 Task: Add Sprouts Sliced Sharp Cheddar Cheese to the cart.
Action: Mouse moved to (17, 81)
Screenshot: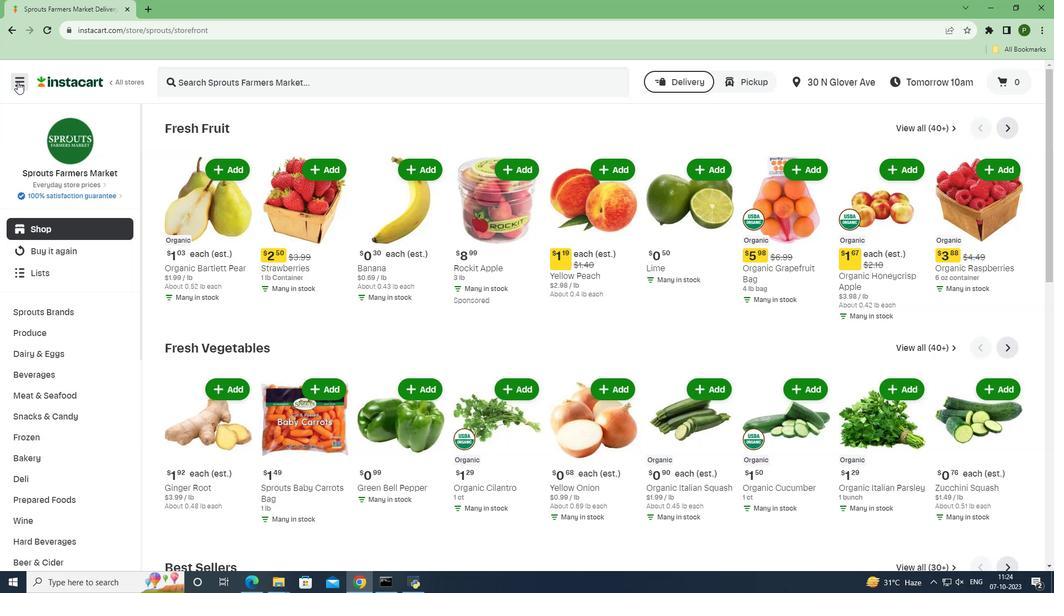 
Action: Mouse pressed left at (17, 81)
Screenshot: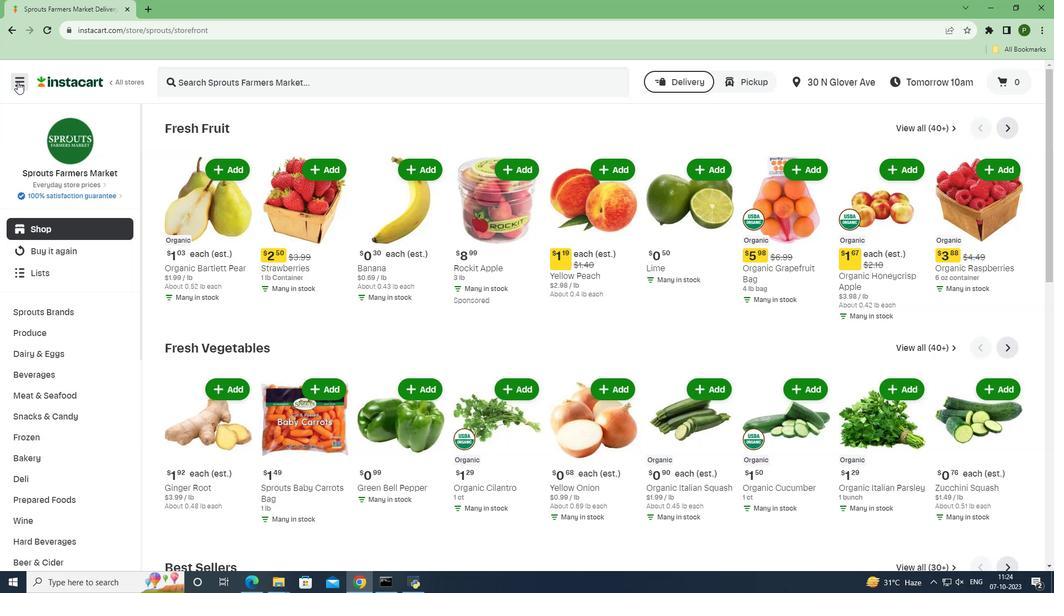 
Action: Mouse moved to (60, 290)
Screenshot: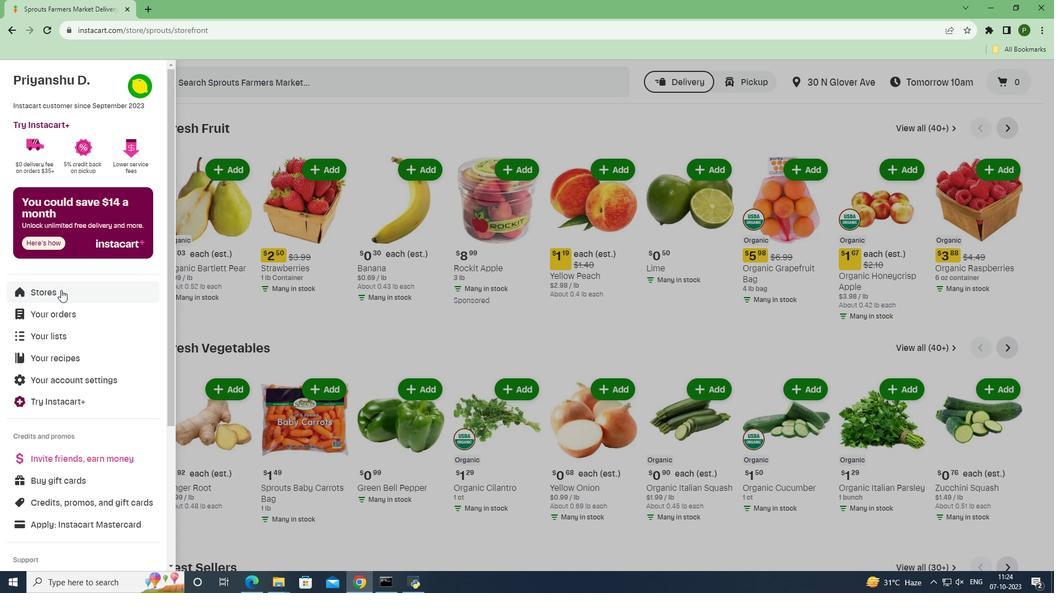 
Action: Mouse pressed left at (60, 290)
Screenshot: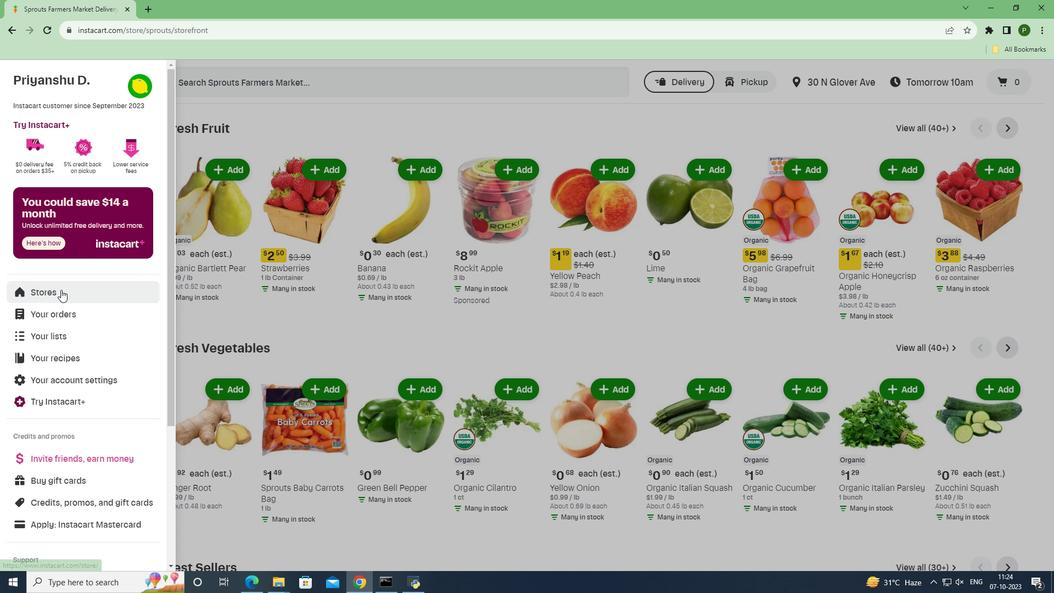 
Action: Mouse moved to (255, 139)
Screenshot: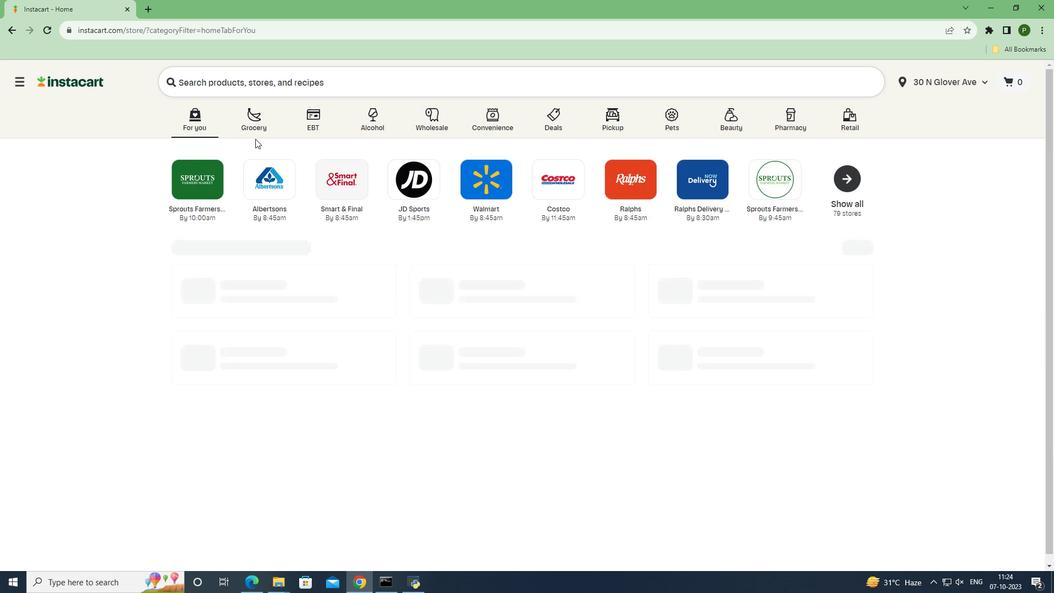 
Action: Mouse pressed left at (255, 139)
Screenshot: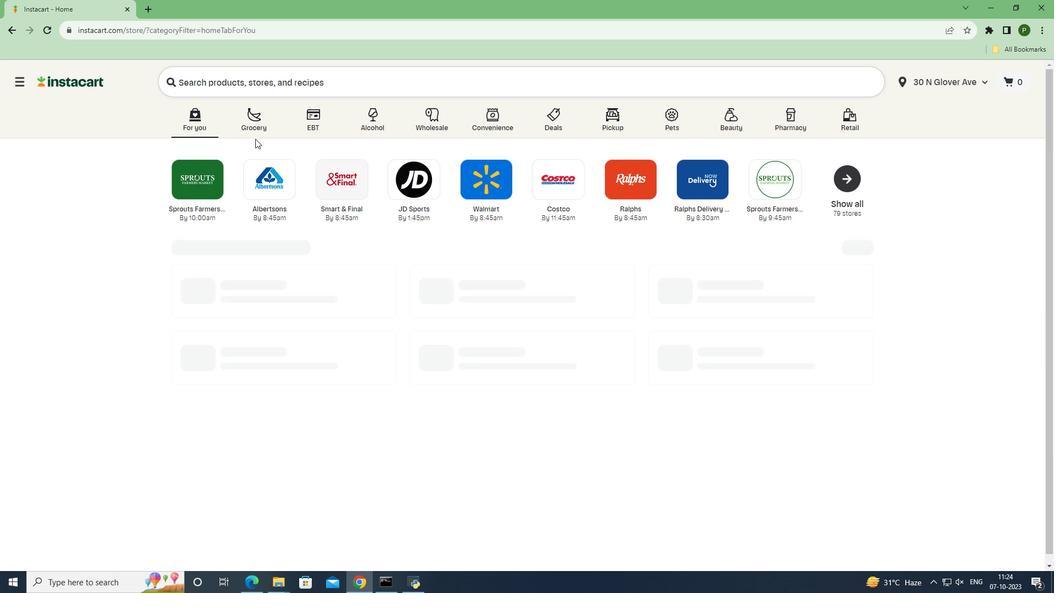 
Action: Mouse moved to (256, 131)
Screenshot: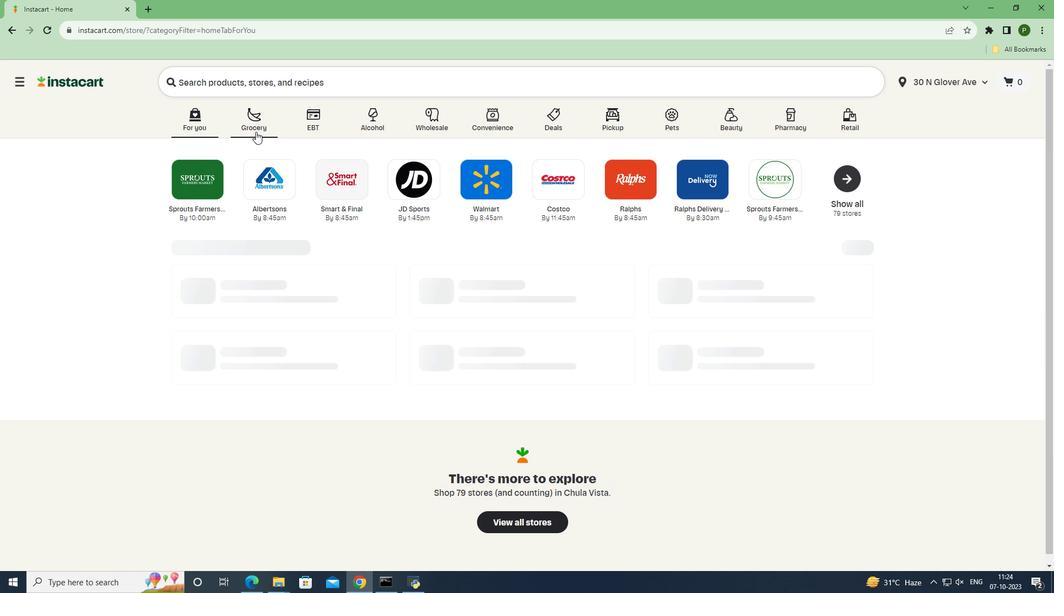 
Action: Mouse pressed left at (256, 131)
Screenshot: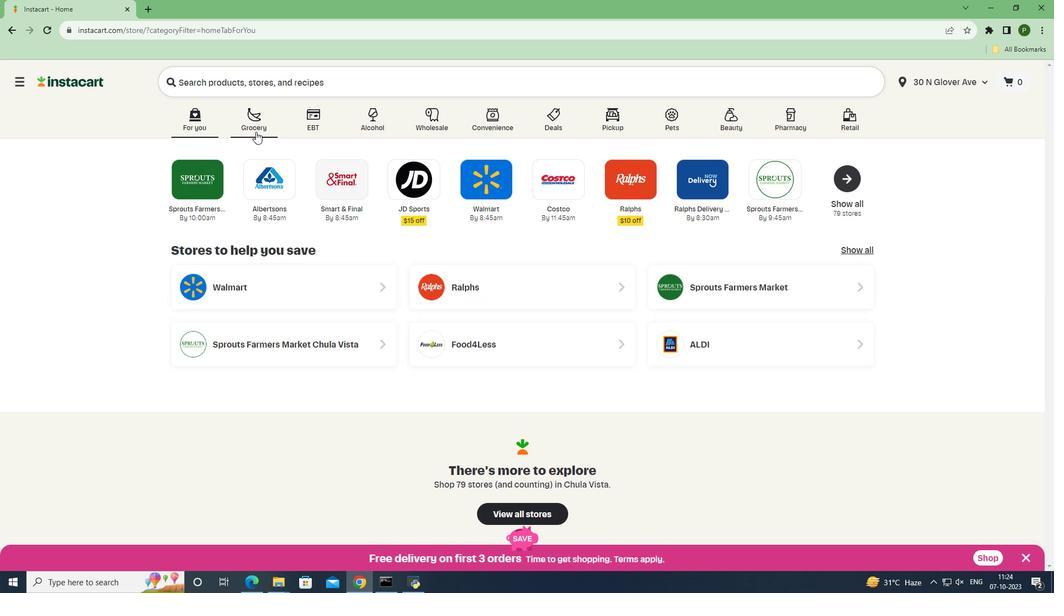 
Action: Mouse moved to (456, 259)
Screenshot: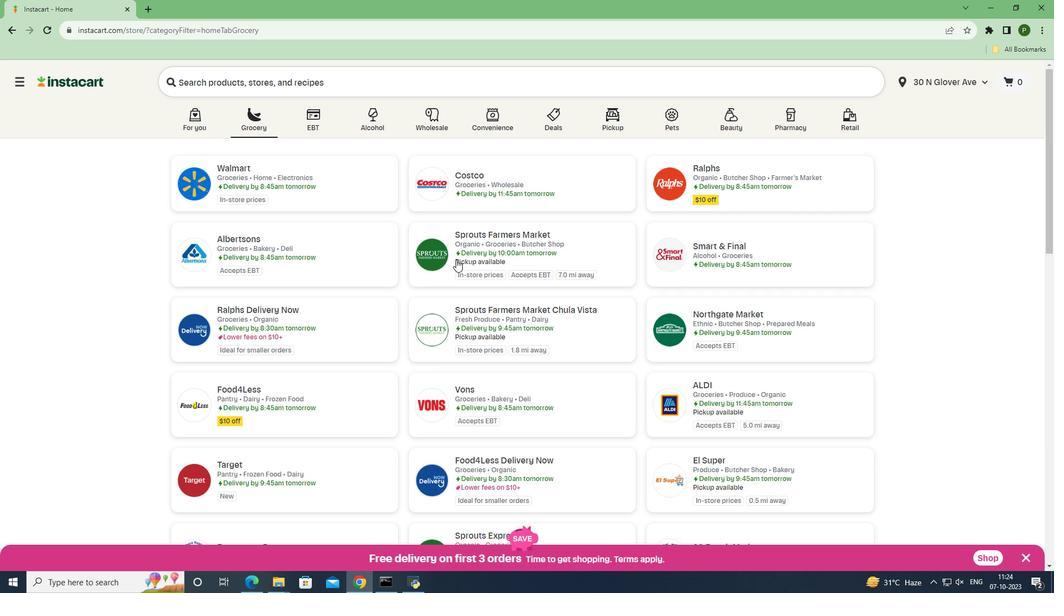
Action: Mouse pressed left at (456, 259)
Screenshot: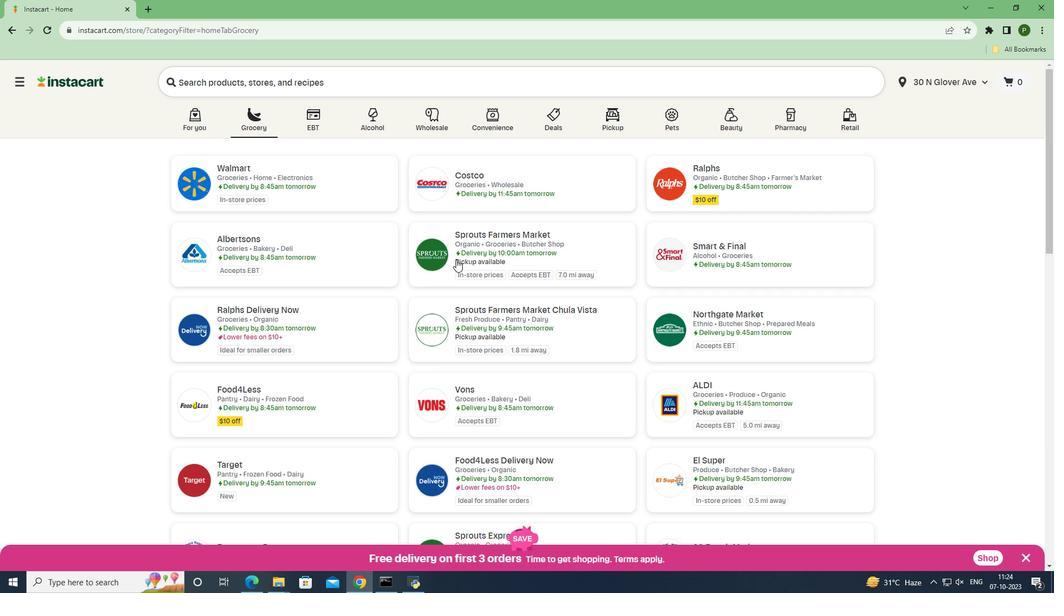 
Action: Mouse moved to (65, 352)
Screenshot: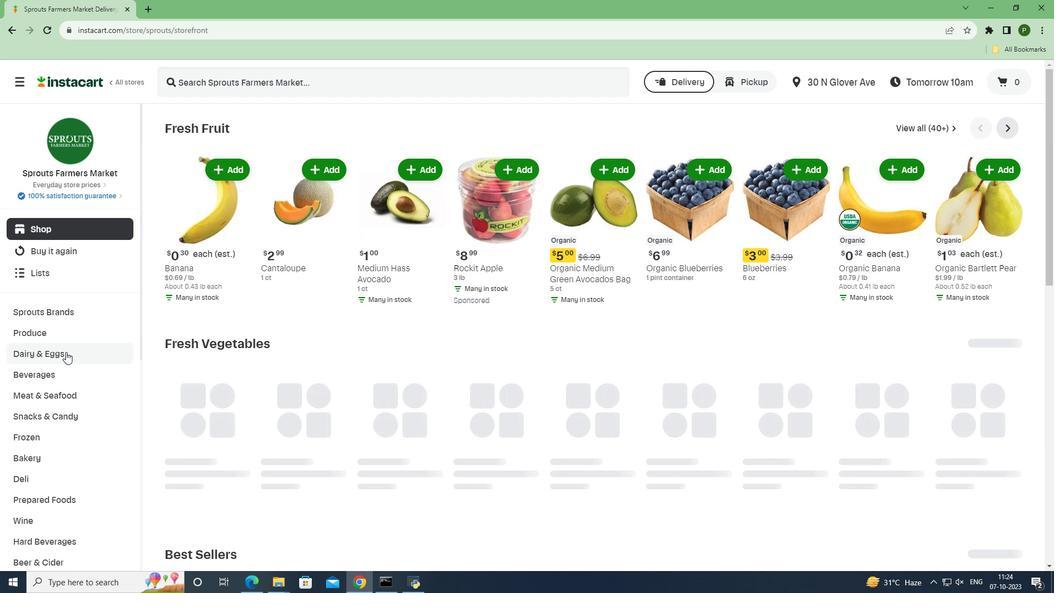 
Action: Mouse pressed left at (65, 352)
Screenshot: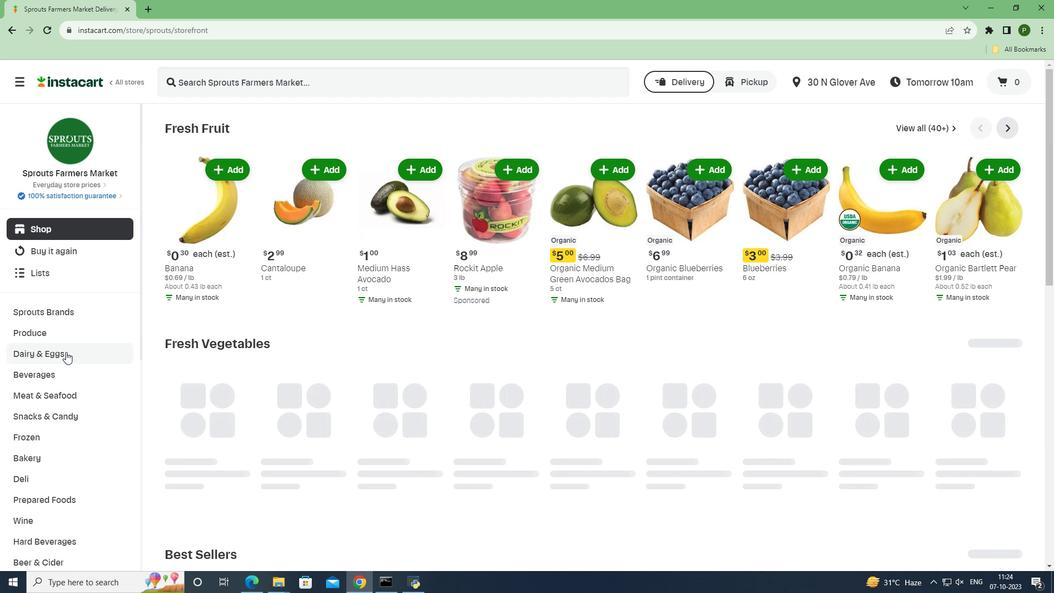
Action: Mouse moved to (54, 395)
Screenshot: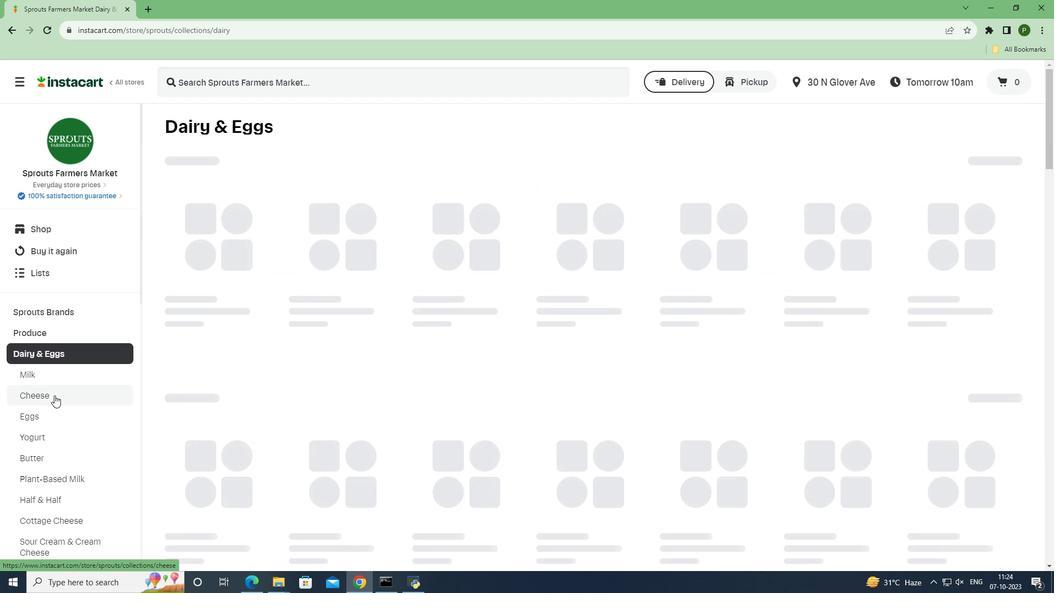 
Action: Mouse pressed left at (54, 395)
Screenshot: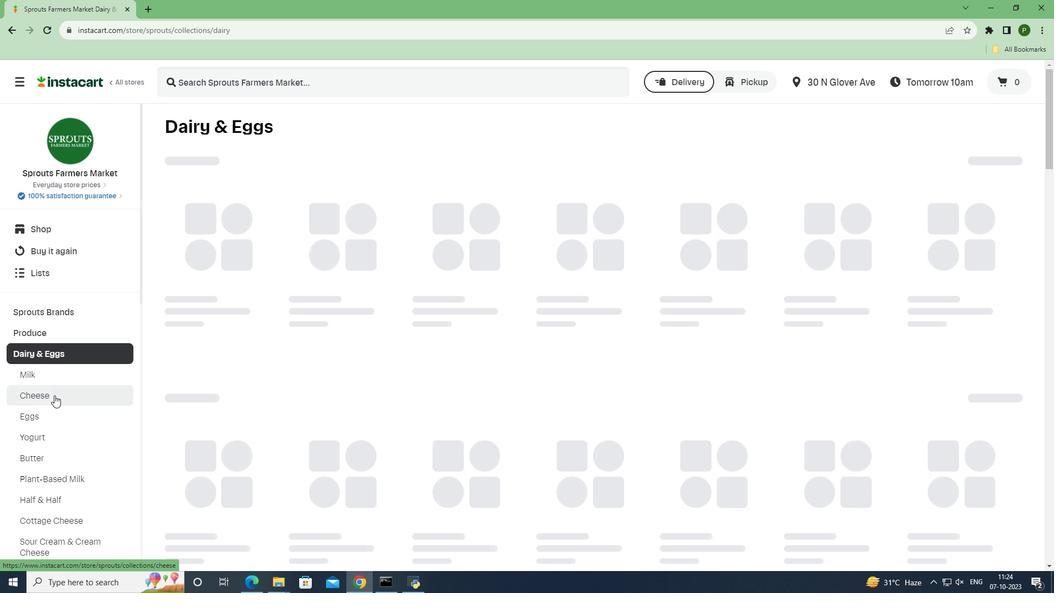 
Action: Mouse moved to (243, 82)
Screenshot: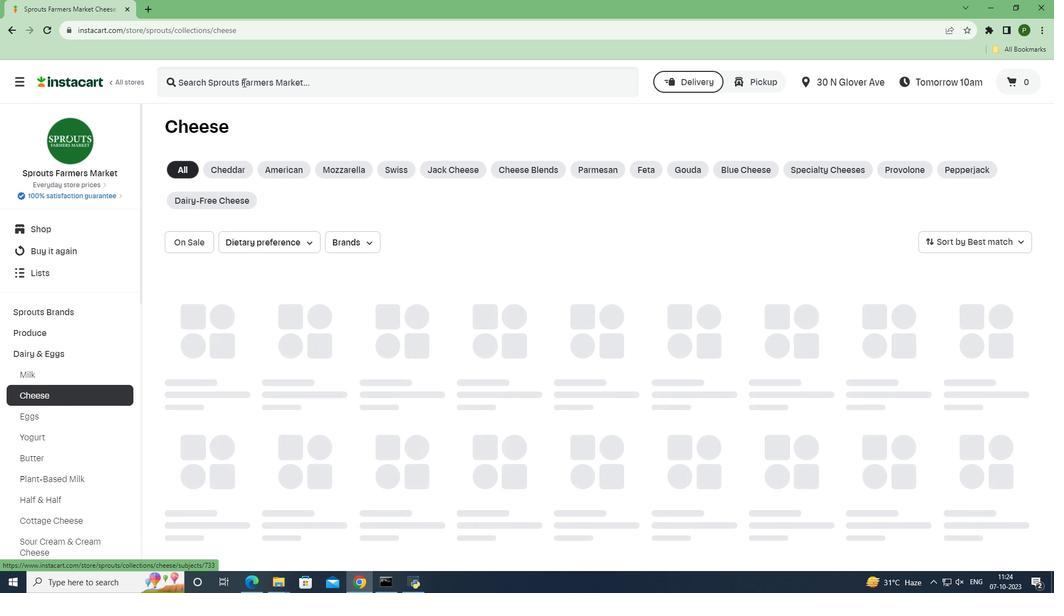 
Action: Mouse pressed left at (243, 82)
Screenshot: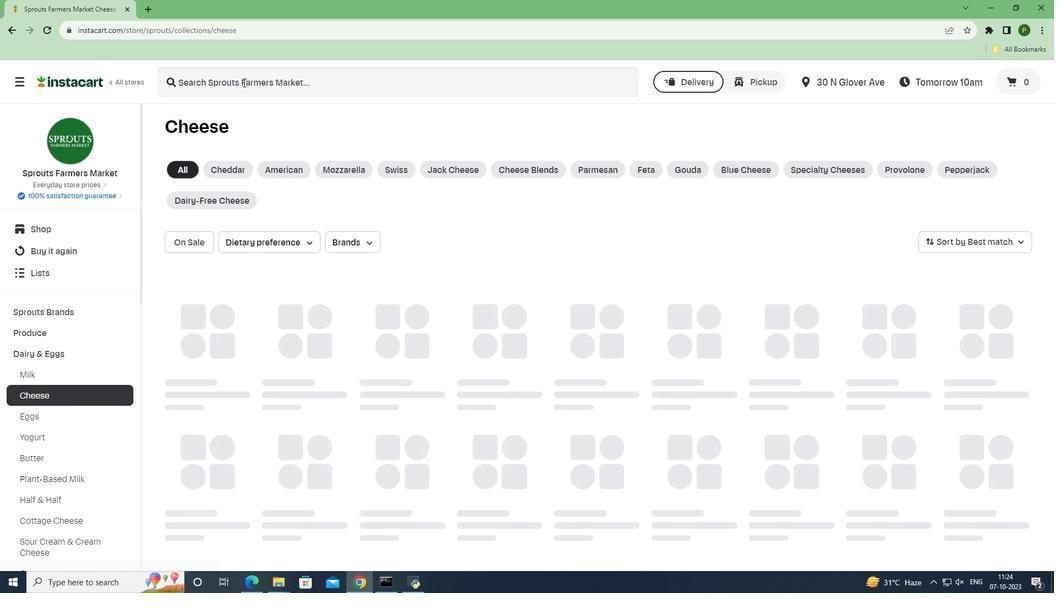 
Action: Key pressed <Key.caps_lock>S<Key.caps_lock>prouts<Key.space><Key.caps_lock>S<Key.caps_lock>liced<Key.space><Key.caps_lock>S<Key.caps_lock>harp<Key.space><Key.caps_lock>C<Key.caps_lock>heddar<Key.space><Key.caps_lock>C<Key.caps_lock>heese<Key.space><Key.enter>
Screenshot: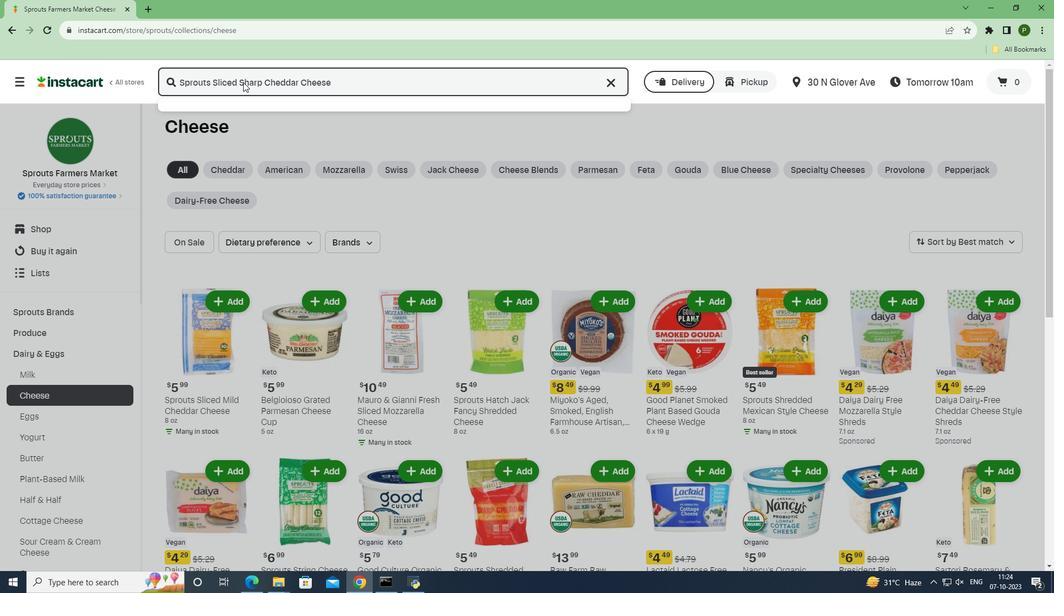
Action: Mouse moved to (471, 201)
Screenshot: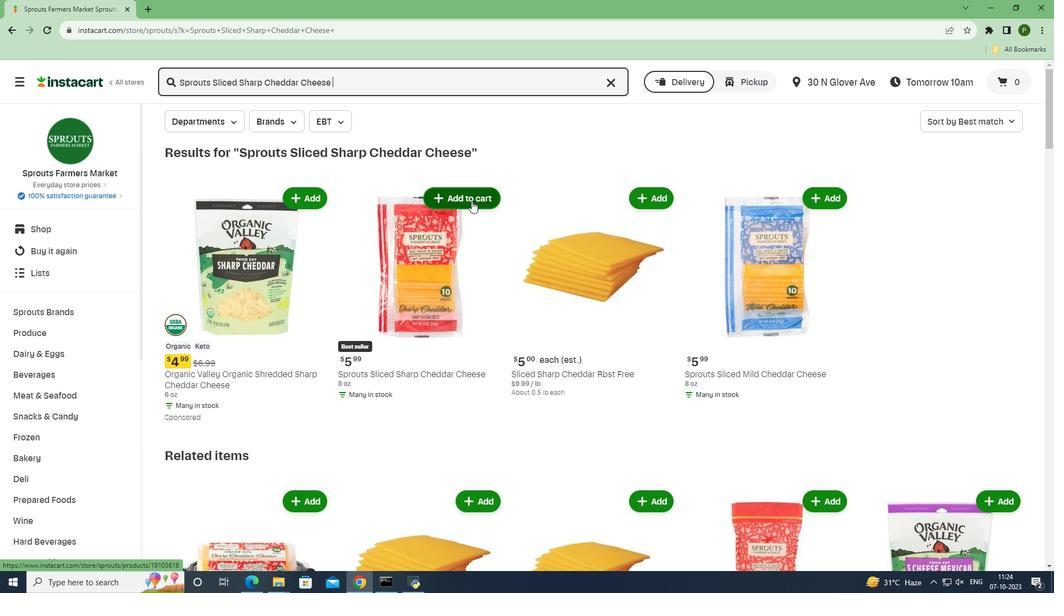 
Action: Mouse pressed left at (471, 201)
Screenshot: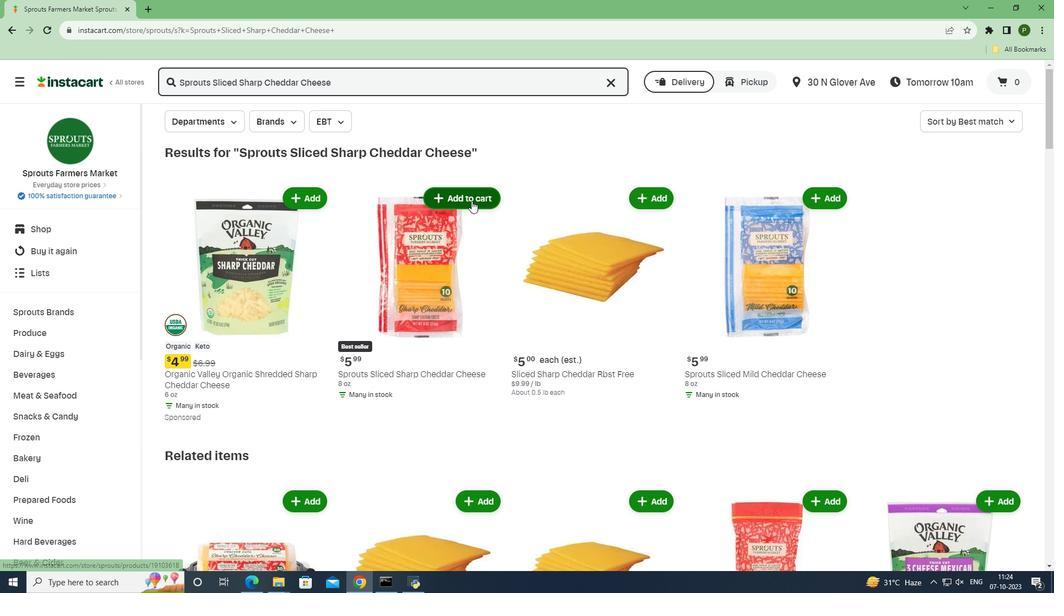 
Action: Mouse moved to (495, 252)
Screenshot: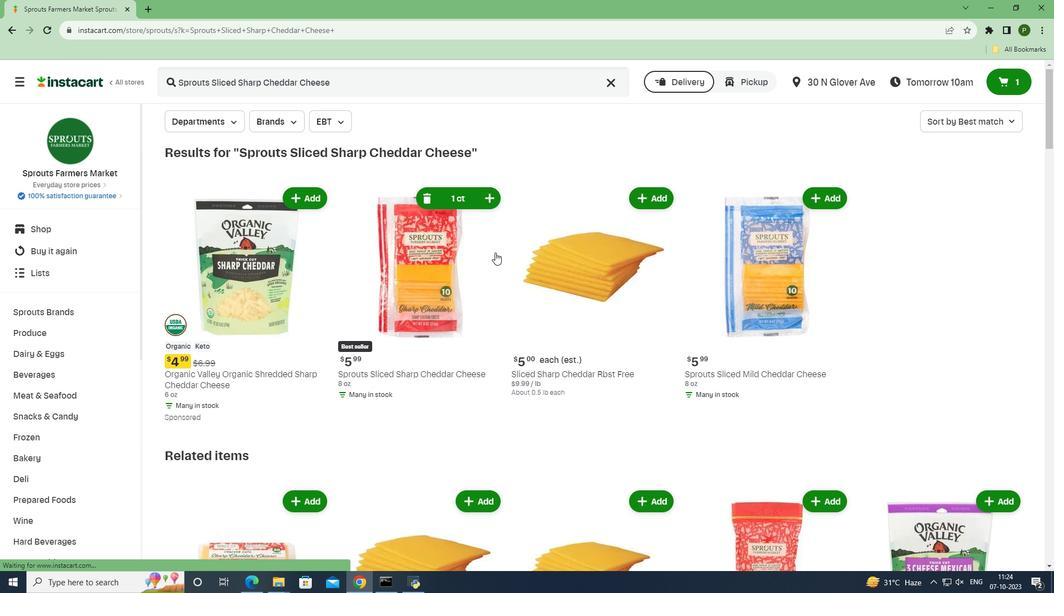 
